 Task: Search for horseback riding trails in the Adirondack Mountains between Lake Placid, New York, and Saranac Lake, New York.
Action: Mouse moved to (233, 76)
Screenshot: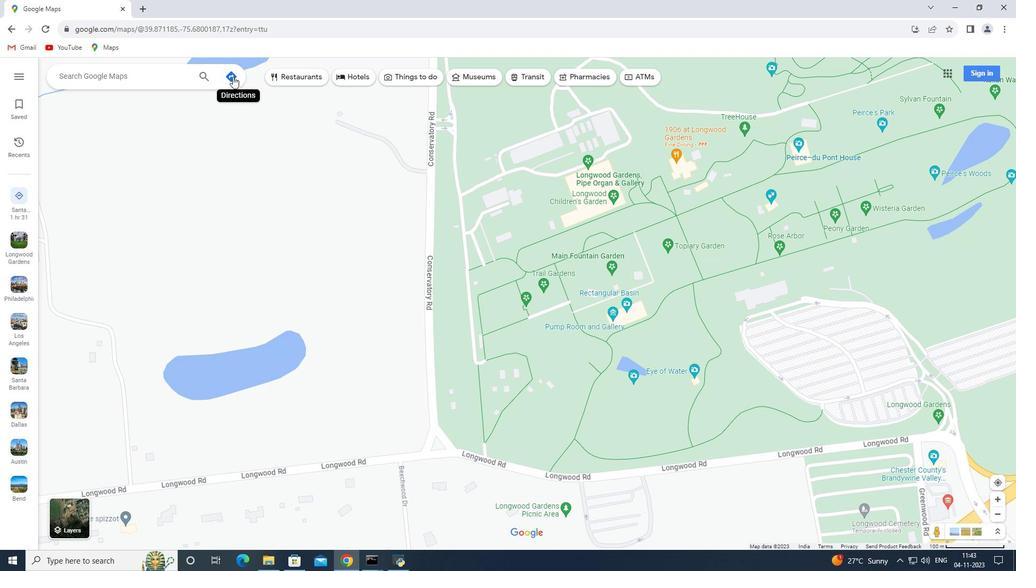 
Action: Mouse pressed left at (233, 76)
Screenshot: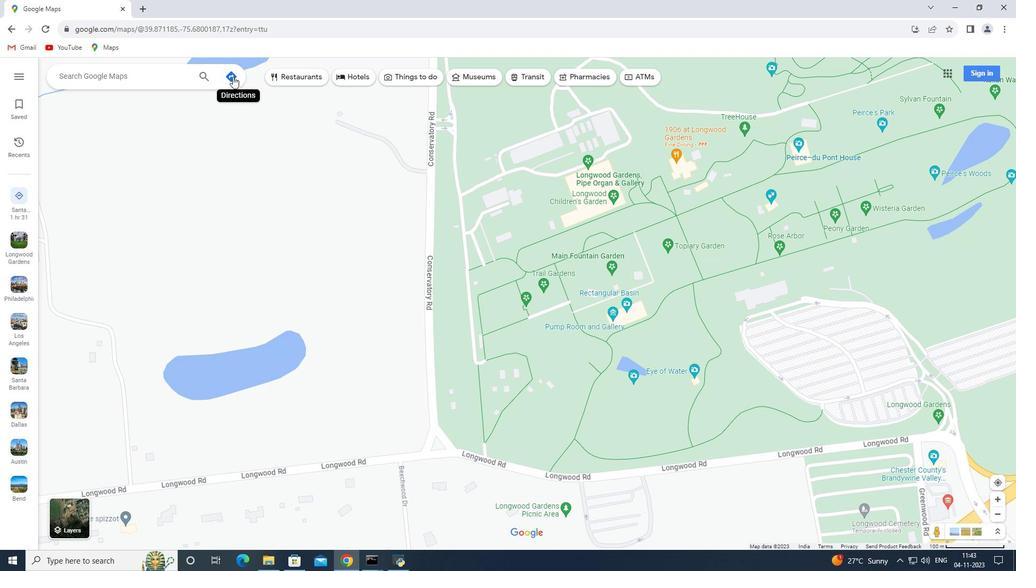 
Action: Mouse moved to (160, 106)
Screenshot: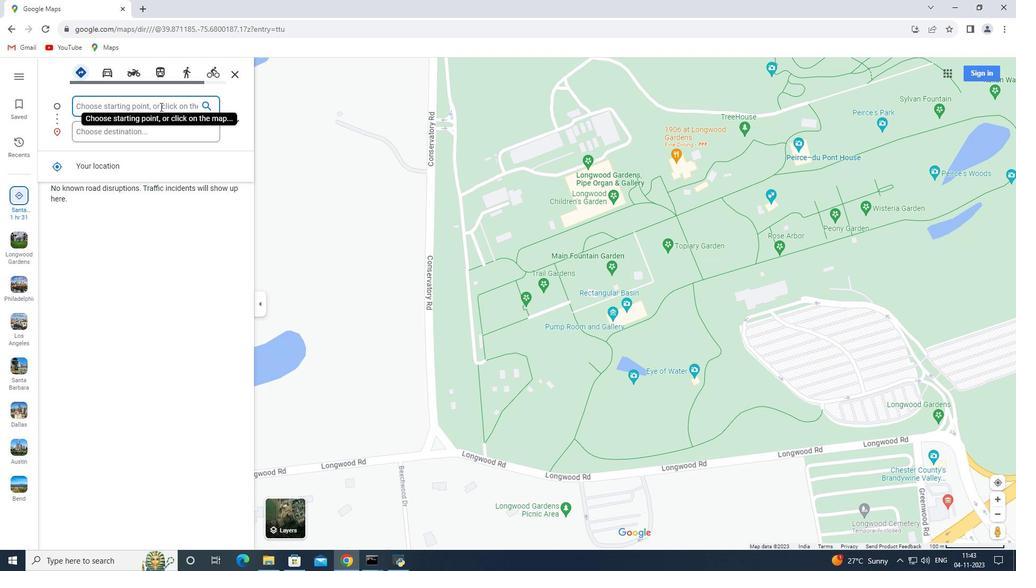 
Action: Key pressed <Key.shift_r>Lake<Key.space><Key.shift>Placid,<Key.space><Key.shift>New<Key.space><Key.shift>york
Screenshot: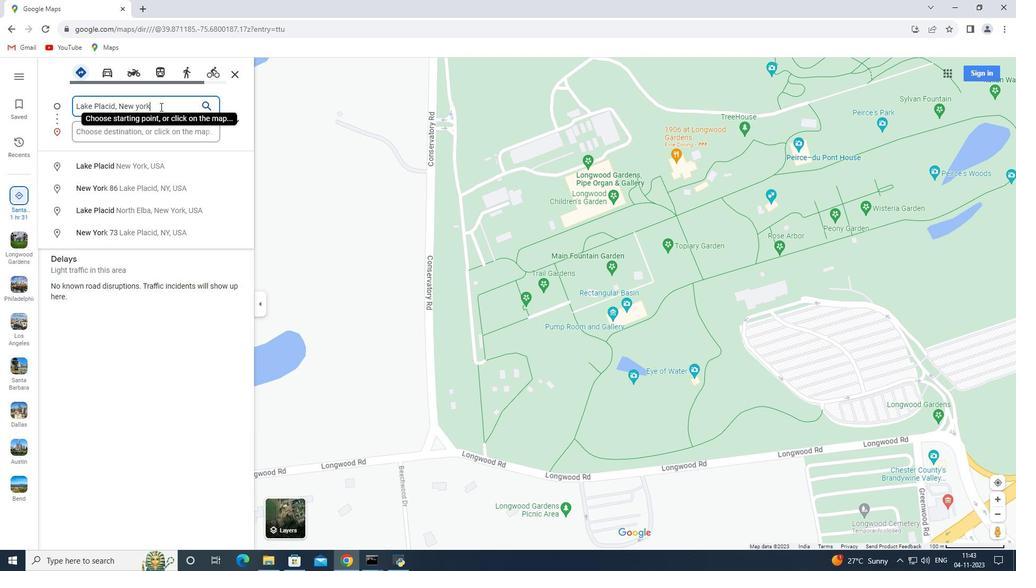 
Action: Mouse moved to (133, 127)
Screenshot: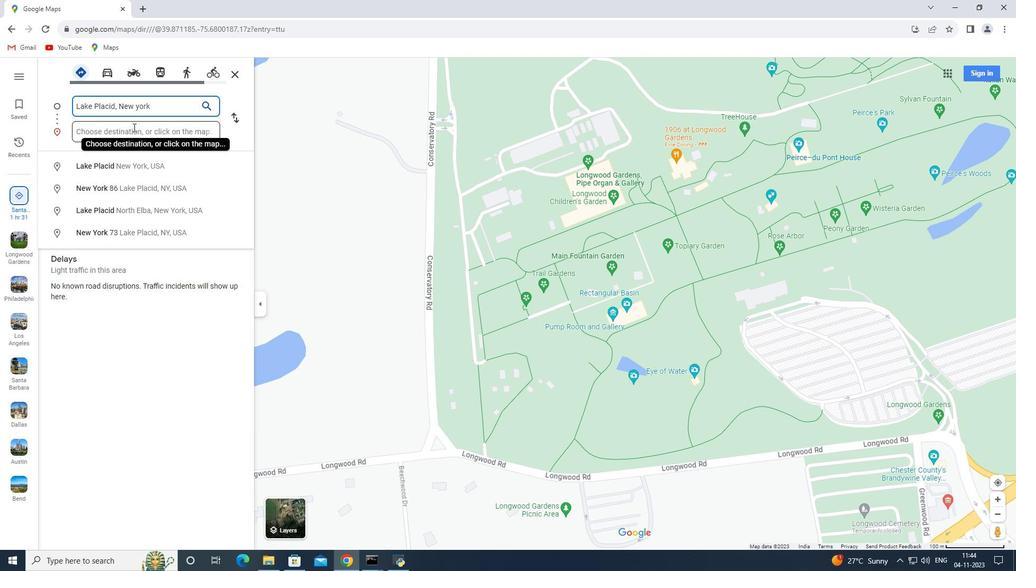 
Action: Mouse pressed left at (133, 127)
Screenshot: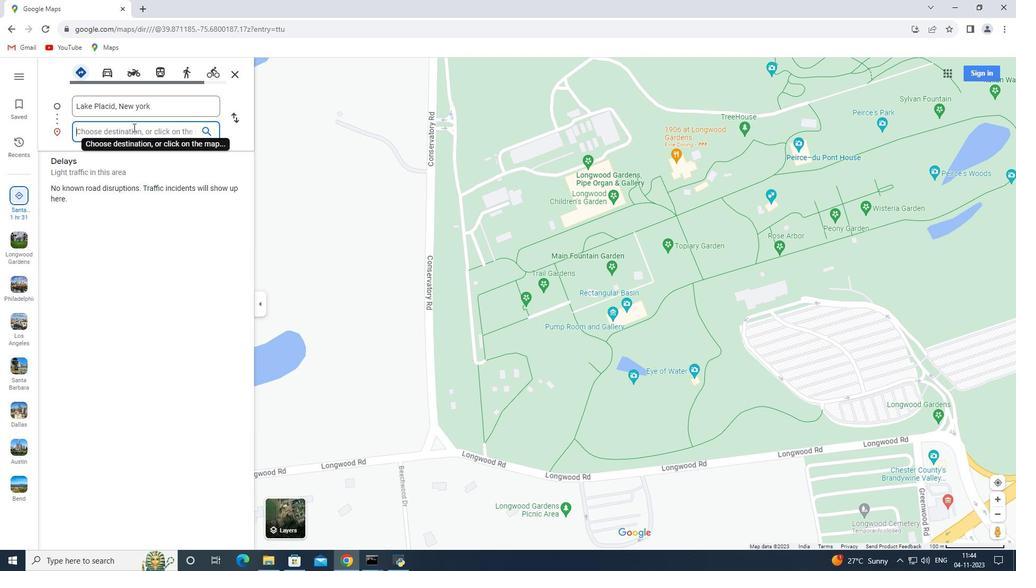 
Action: Key pressed <Key.shift><Key.shift><Key.shift><Key.shift><Key.shift><Key.shift><Key.shift><Key.shift><Key.shift>Saranac<Key.space><Key.shift>Lake<Key.space><Key.backspace>,<Key.space><Key.shift>New<Key.space><Key.shift>York<Key.enter>
Screenshot: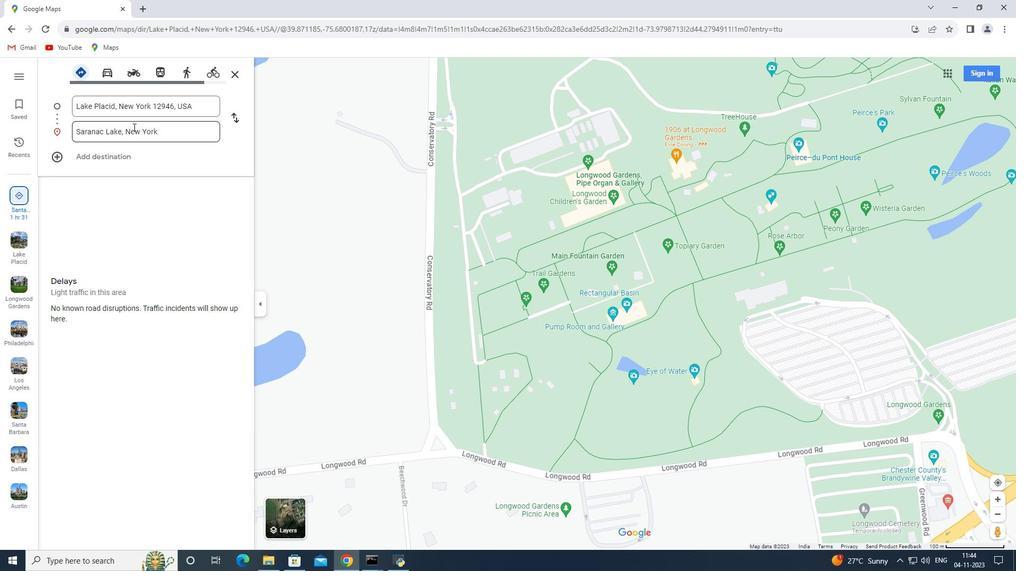 
Action: Mouse moved to (439, 71)
Screenshot: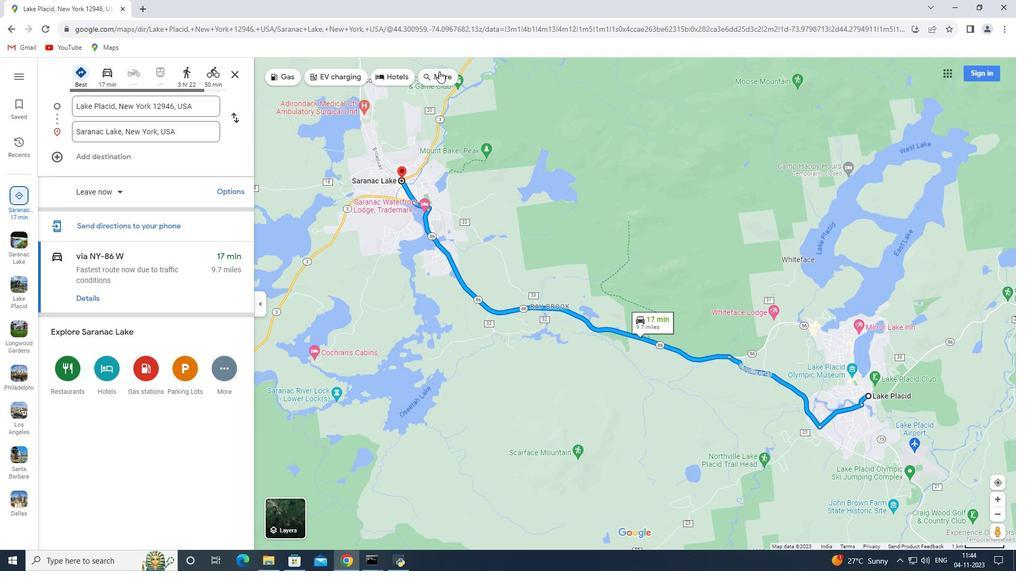 
Action: Mouse pressed left at (439, 71)
Screenshot: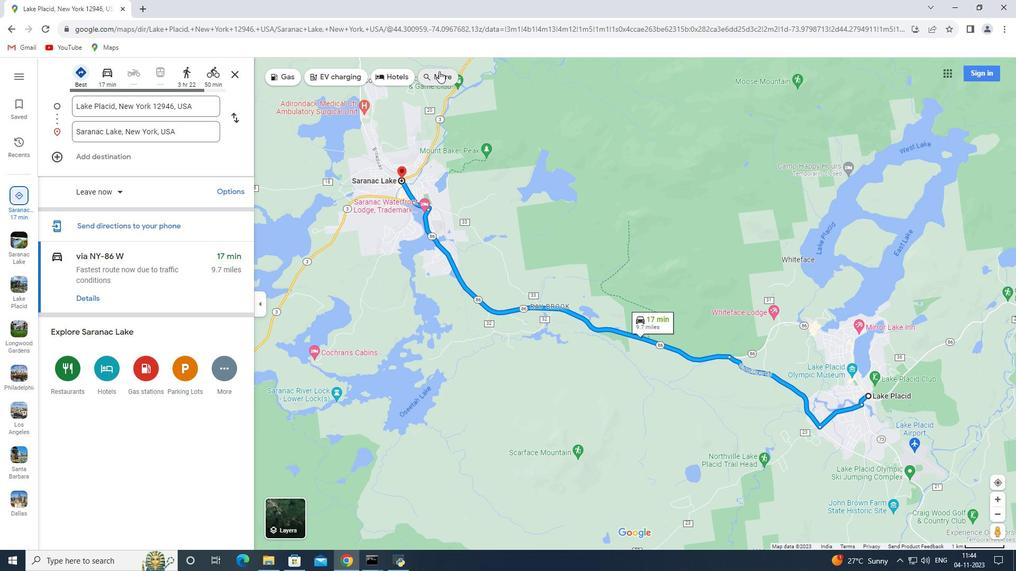
Action: Mouse moved to (152, 81)
Screenshot: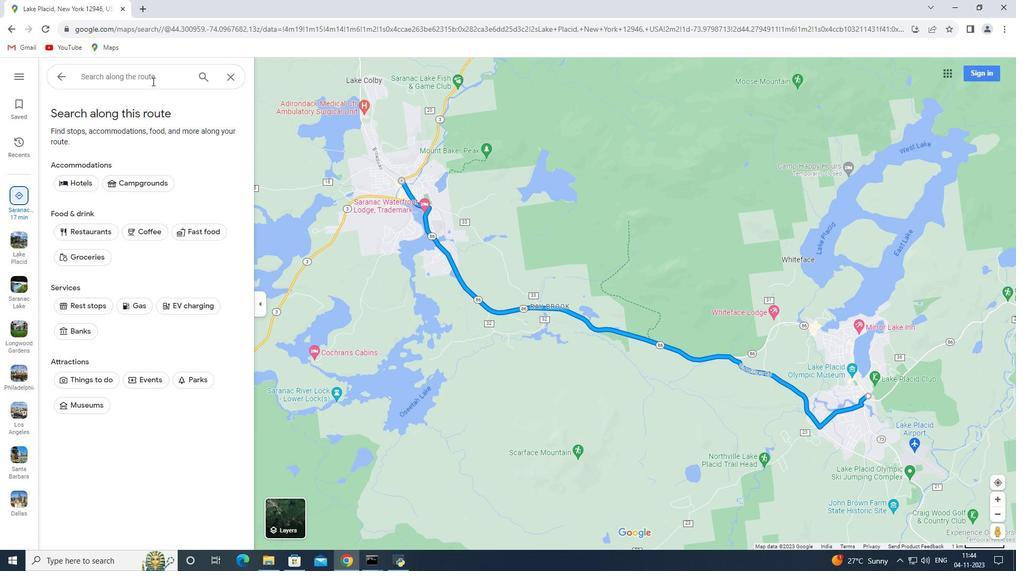 
Action: Mouse pressed left at (152, 81)
Screenshot: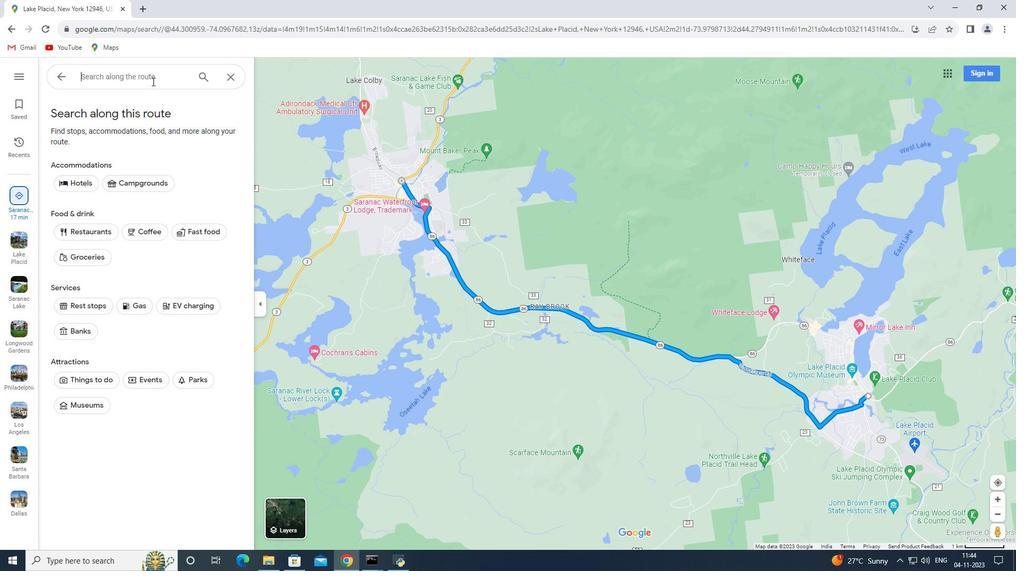 
Action: Key pressed horseback<Key.space>riding<Key.space>trails<Key.space>in<Key.space>the<Key.space><Key.shift>Adirondack<Key.space><Key.shift>Mountains<Key.enter>
Screenshot: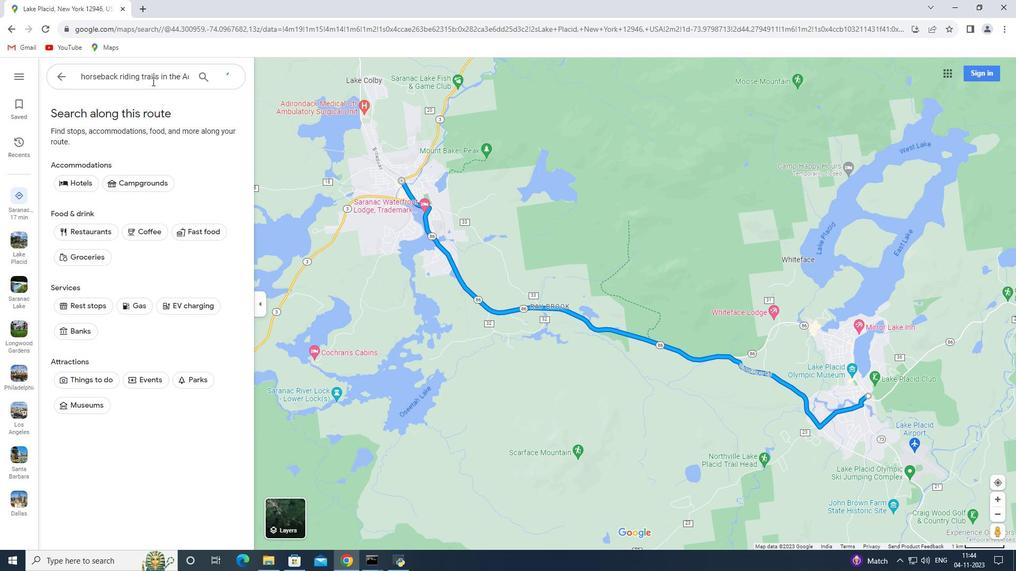 
